 Task: Add a column "Latest update".
Action: Mouse moved to (576, 295)
Screenshot: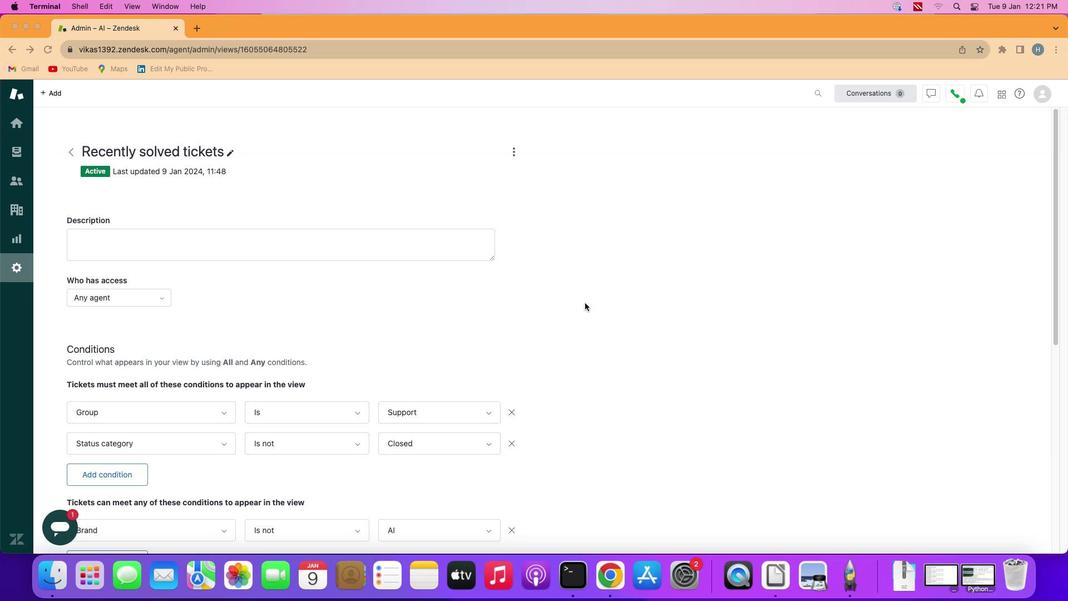 
Action: Mouse scrolled (576, 295) with delta (-7, -8)
Screenshot: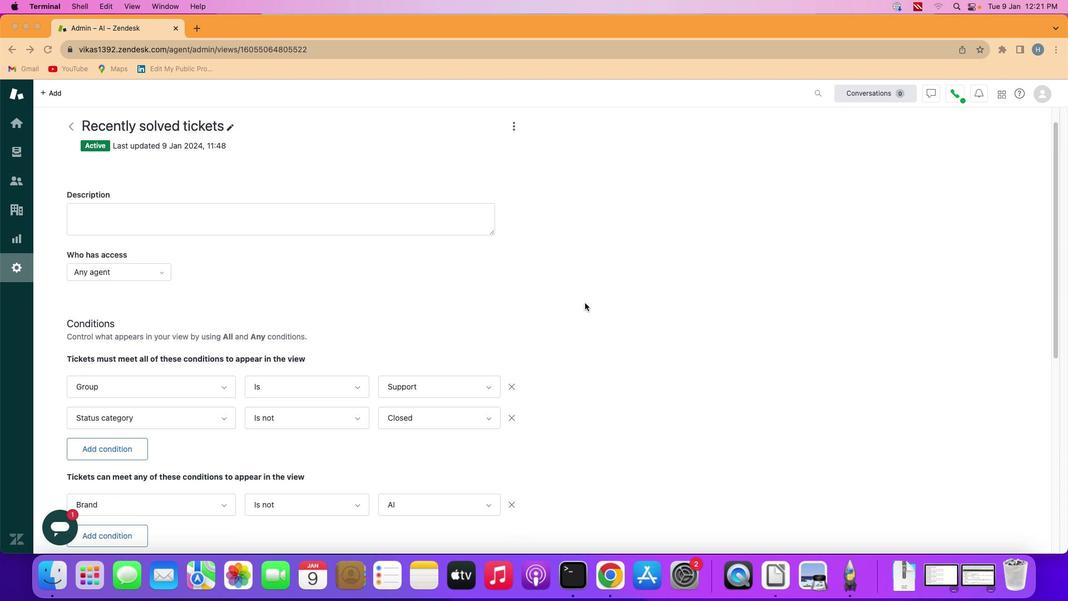 
Action: Mouse scrolled (576, 295) with delta (-7, -8)
Screenshot: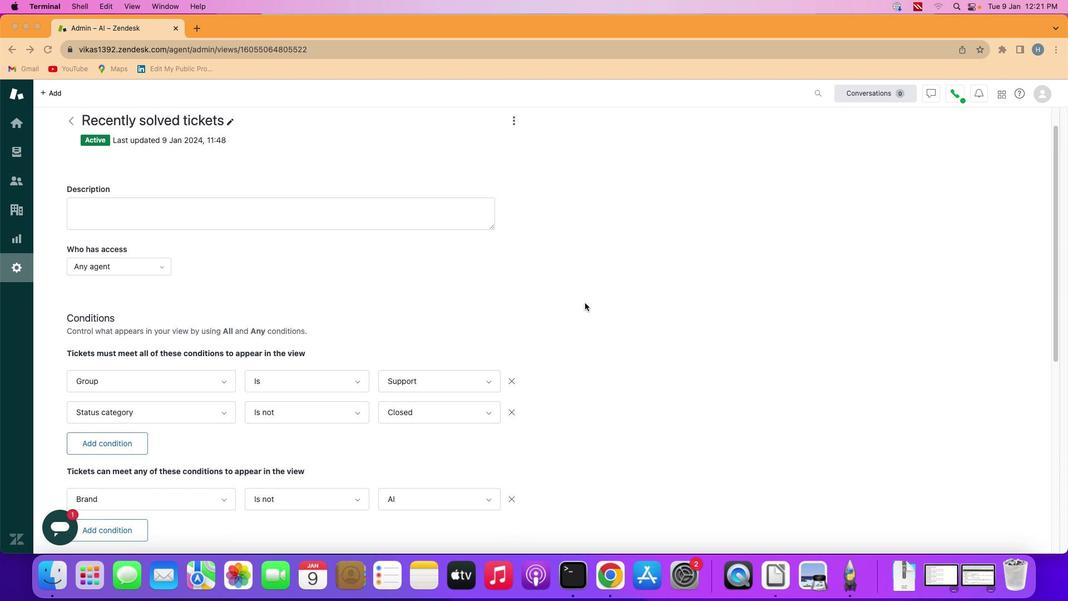 
Action: Mouse scrolled (576, 295) with delta (-7, -8)
Screenshot: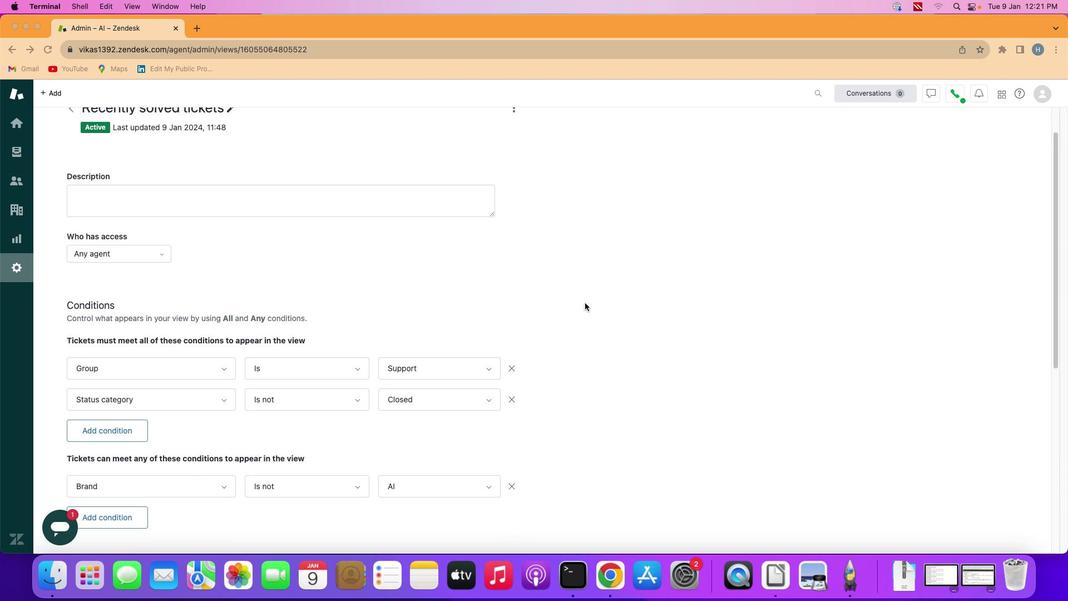 
Action: Mouse scrolled (576, 295) with delta (-7, -7)
Screenshot: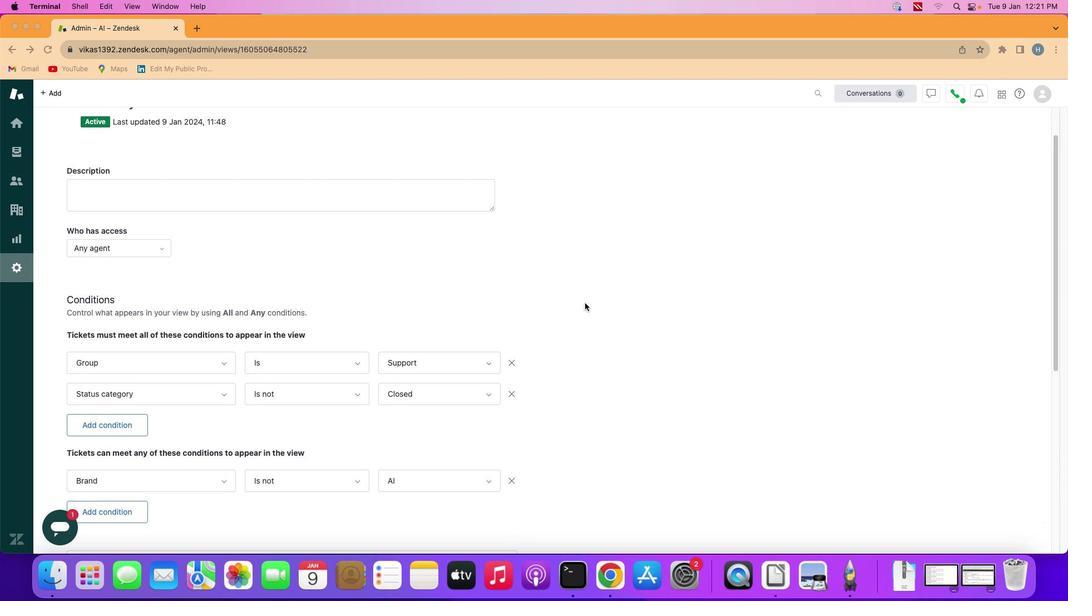 
Action: Mouse scrolled (576, 295) with delta (-7, -8)
Screenshot: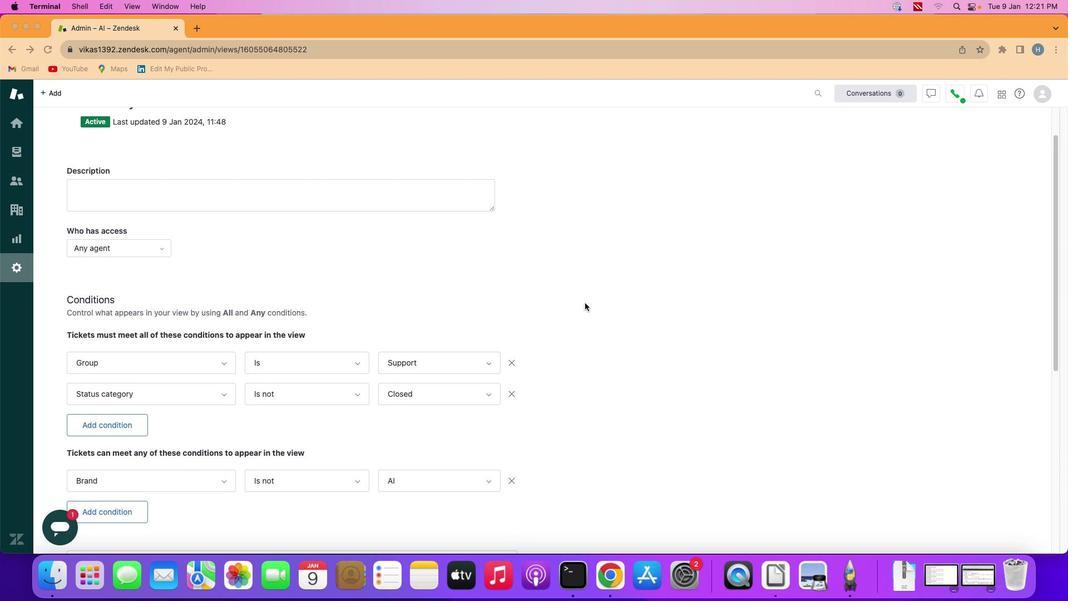 
Action: Mouse scrolled (576, 295) with delta (-7, -8)
Screenshot: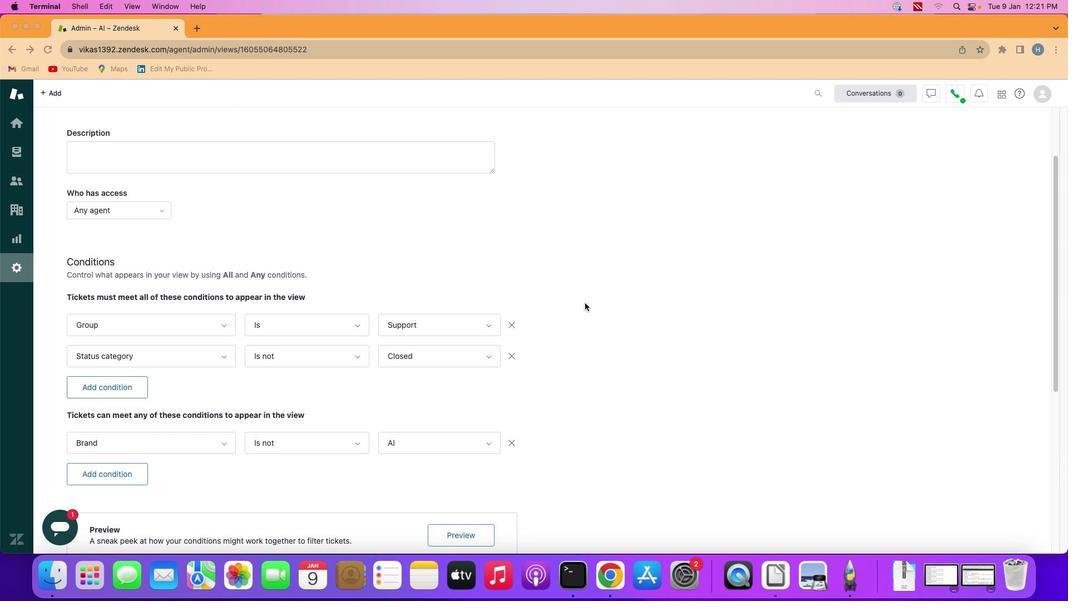 
Action: Mouse scrolled (576, 295) with delta (-7, -8)
Screenshot: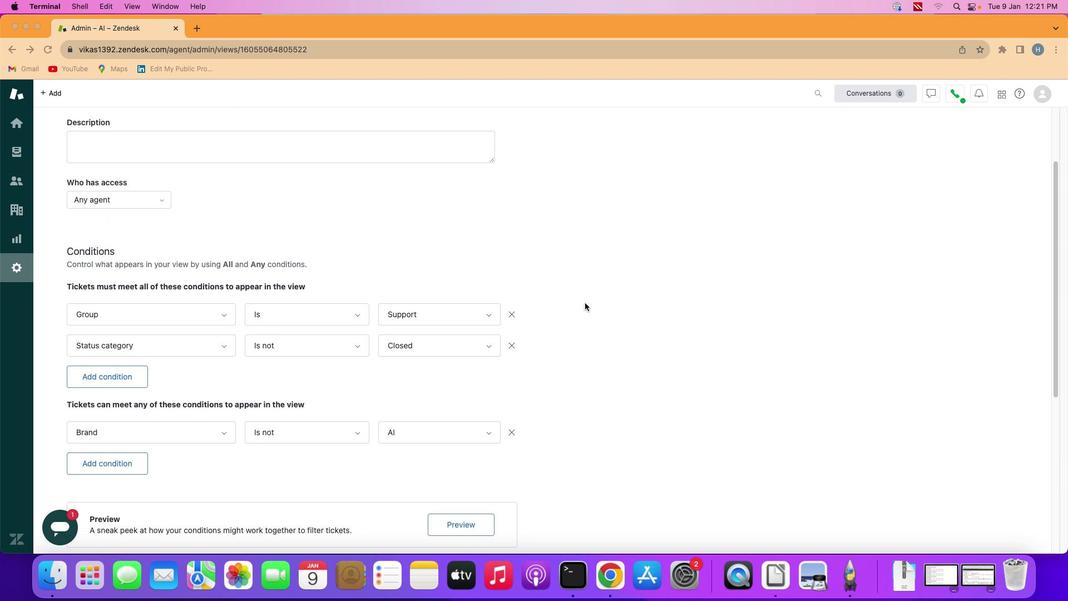 
Action: Mouse scrolled (576, 295) with delta (-7, -8)
Screenshot: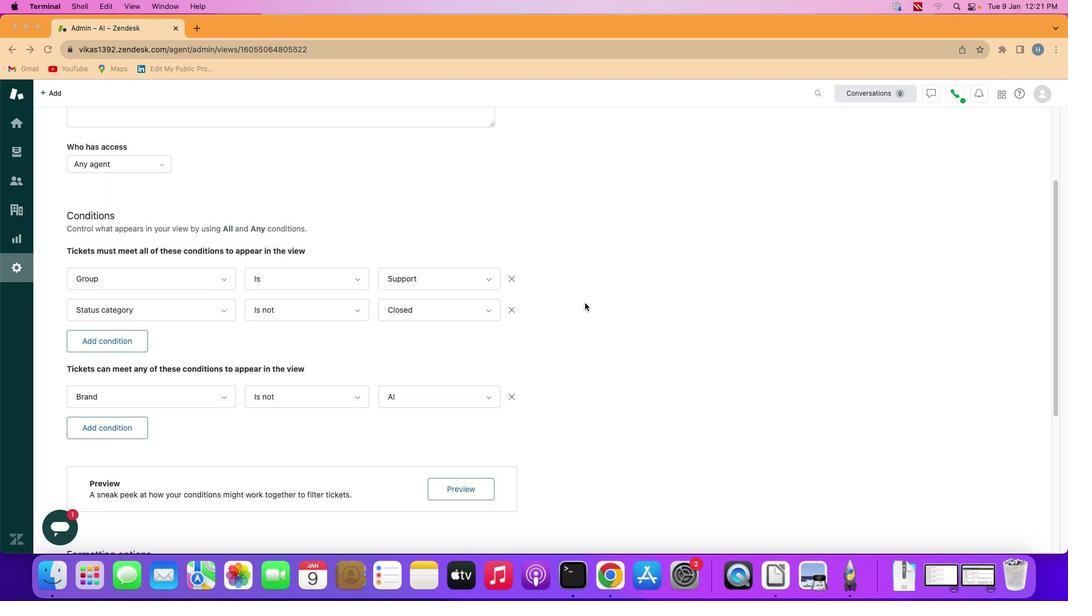 
Action: Mouse scrolled (576, 295) with delta (-7, -8)
Screenshot: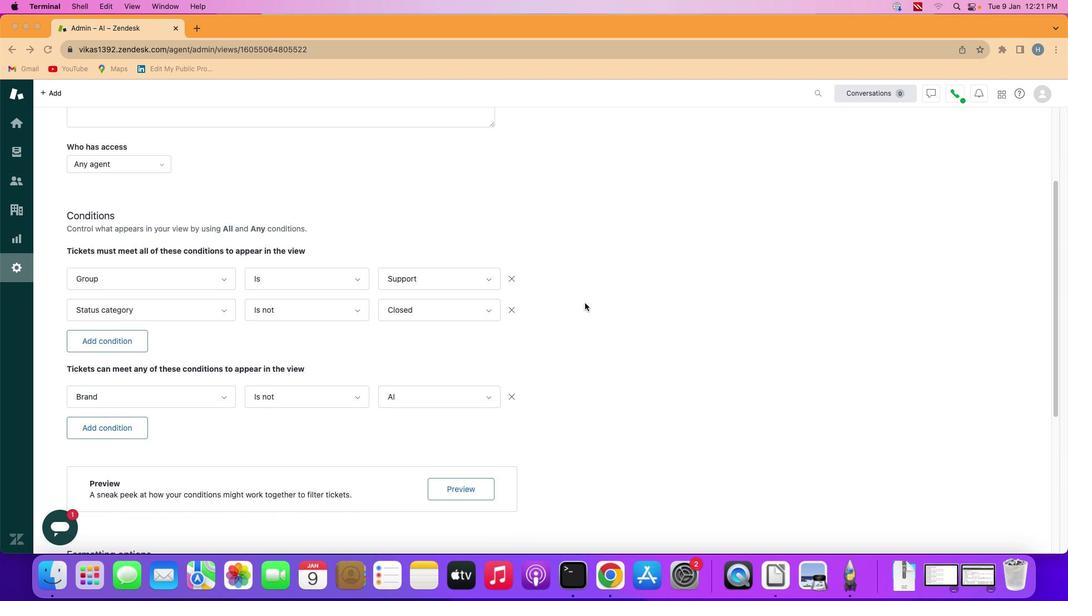 
Action: Mouse scrolled (576, 295) with delta (-7, -8)
Screenshot: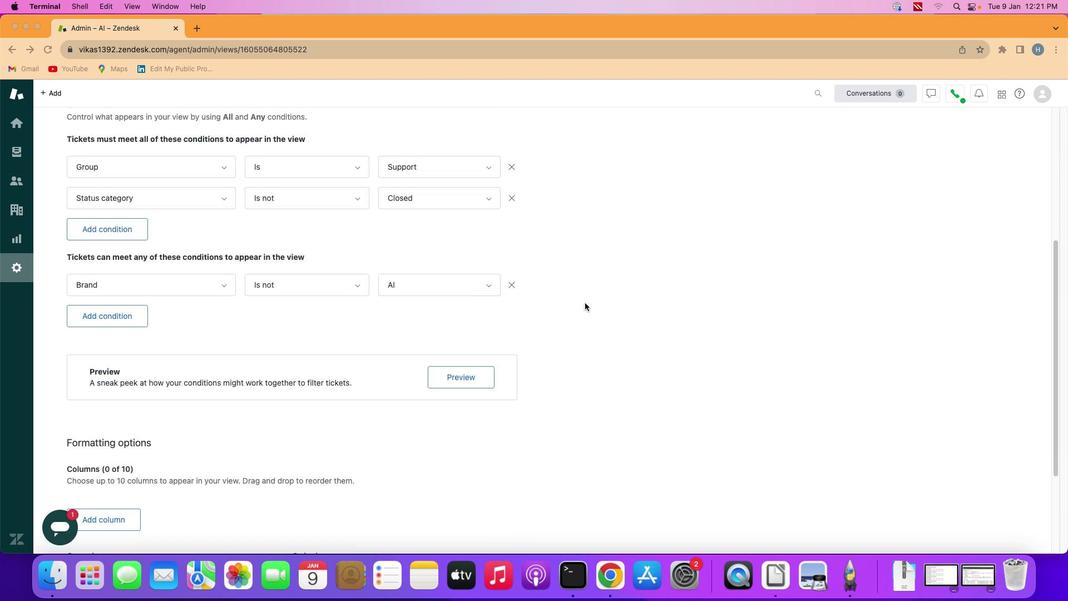 
Action: Mouse scrolled (576, 295) with delta (-7, -6)
Screenshot: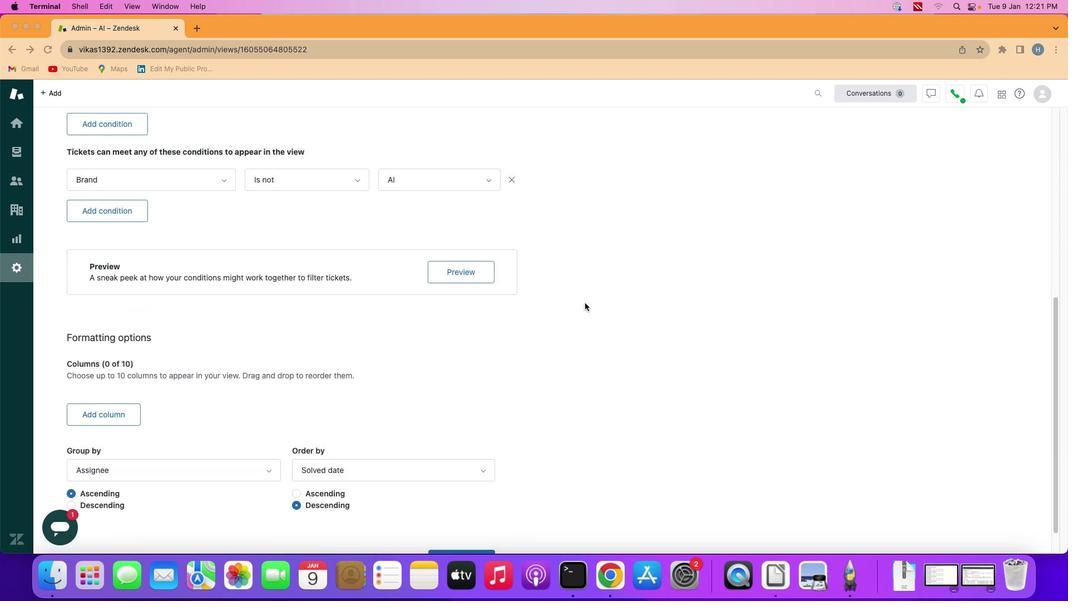 
Action: Mouse scrolled (576, 295) with delta (-7, -9)
Screenshot: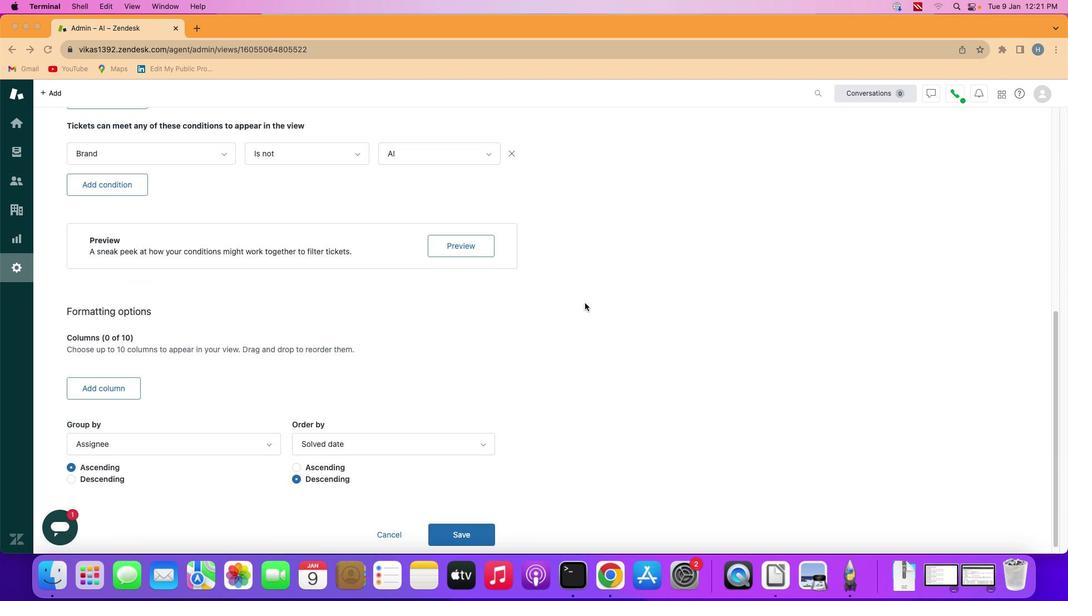 
Action: Mouse scrolled (576, 295) with delta (-7, -8)
Screenshot: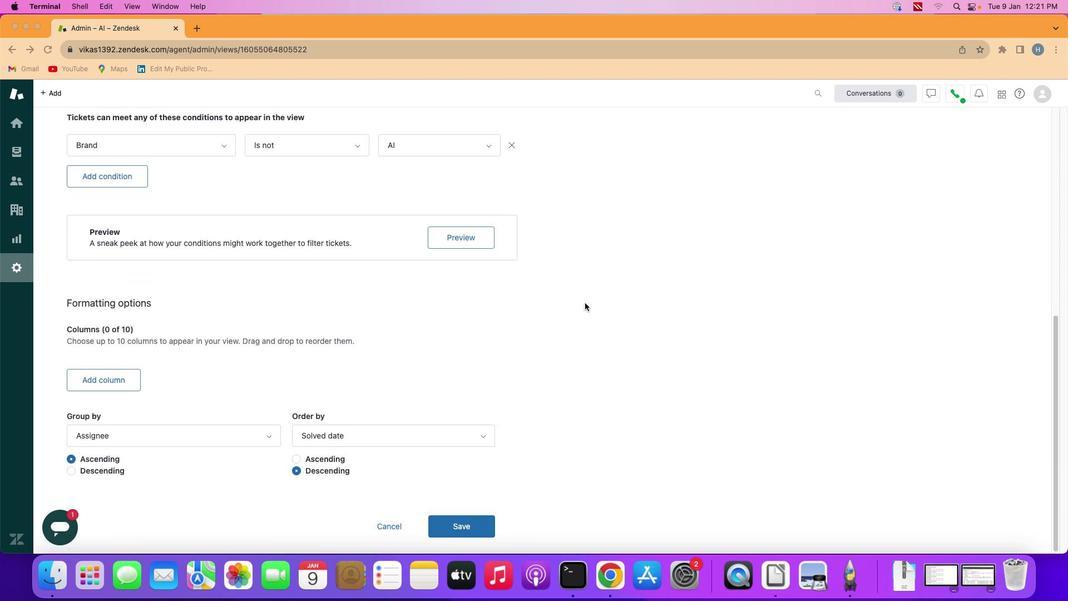 
Action: Mouse scrolled (576, 295) with delta (-7, -10)
Screenshot: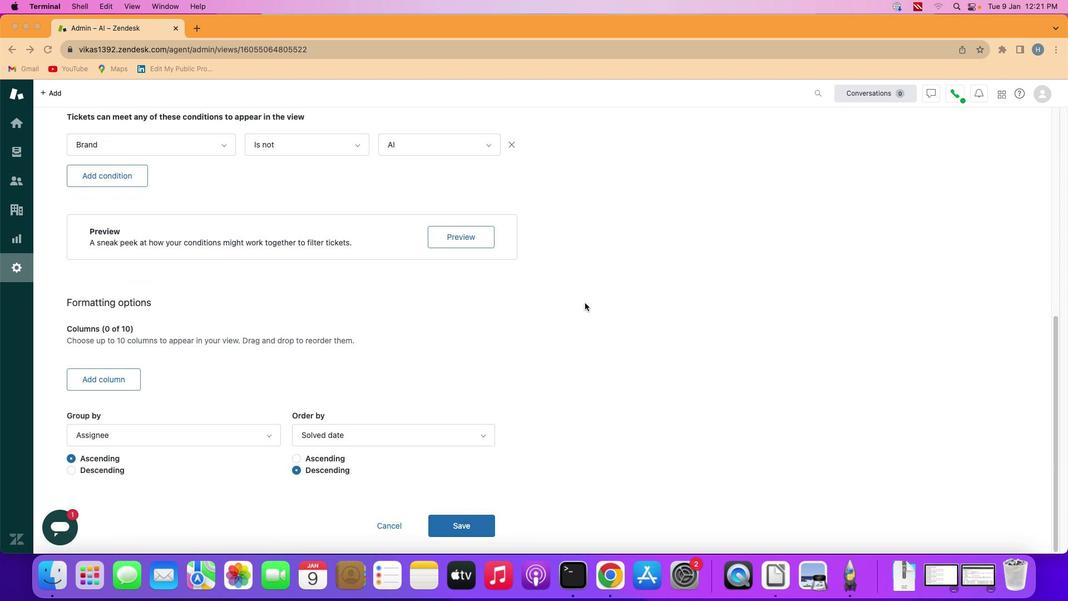 
Action: Mouse scrolled (576, 295) with delta (-7, -10)
Screenshot: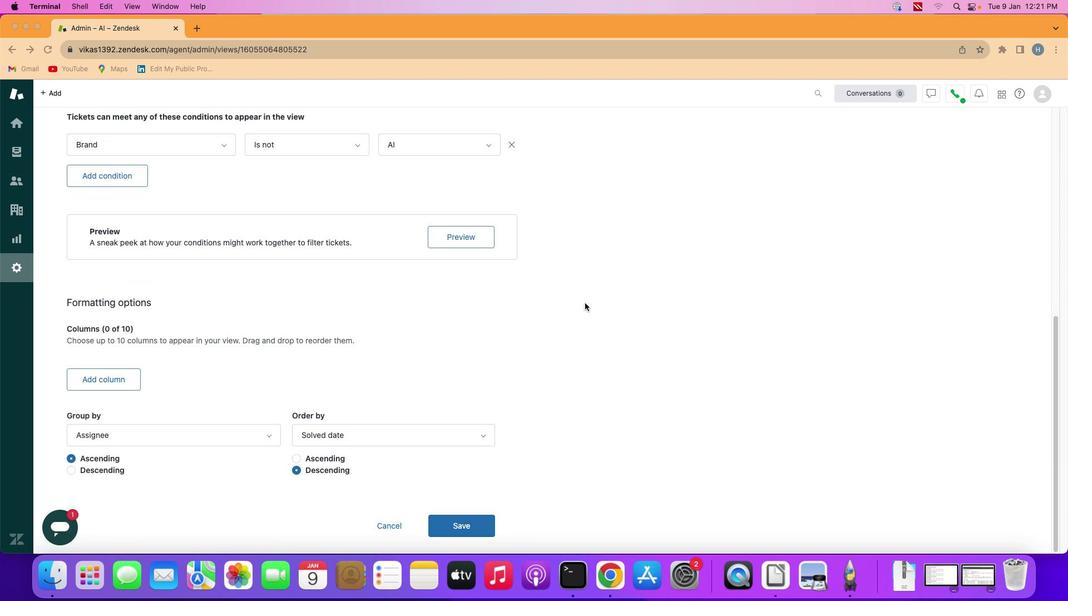 
Action: Mouse scrolled (576, 295) with delta (-7, -8)
Screenshot: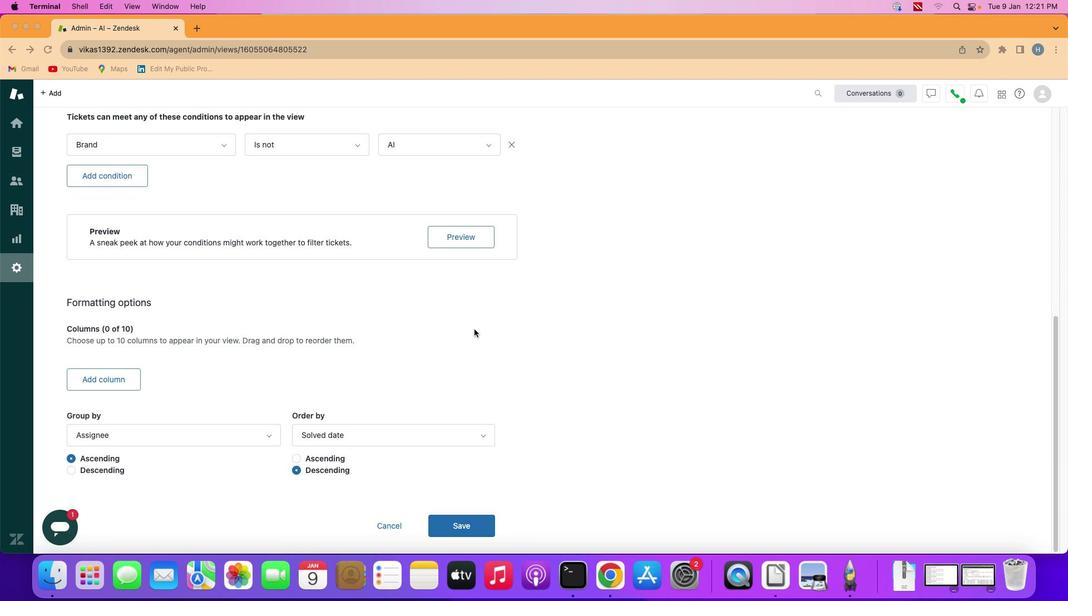 
Action: Mouse scrolled (576, 295) with delta (-7, -8)
Screenshot: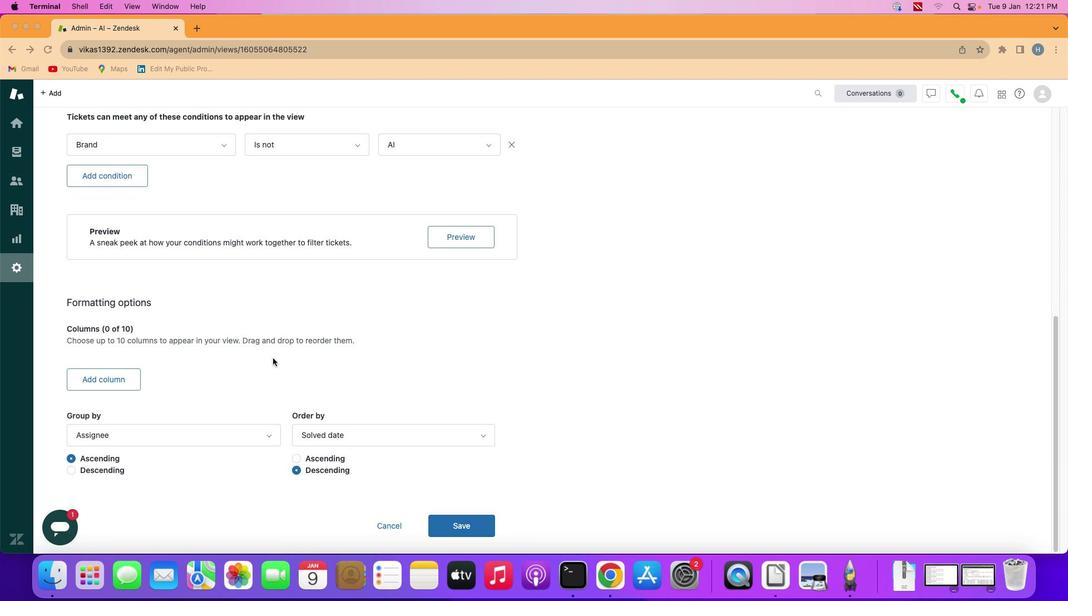 
Action: Mouse scrolled (576, 295) with delta (-7, -8)
Screenshot: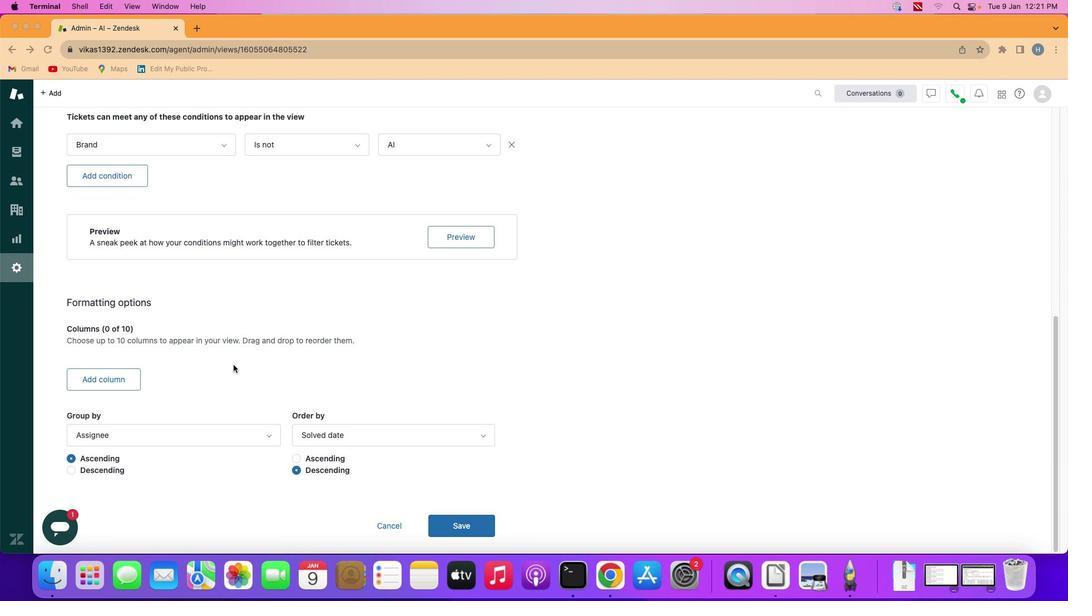 
Action: Mouse scrolled (576, 295) with delta (-7, -9)
Screenshot: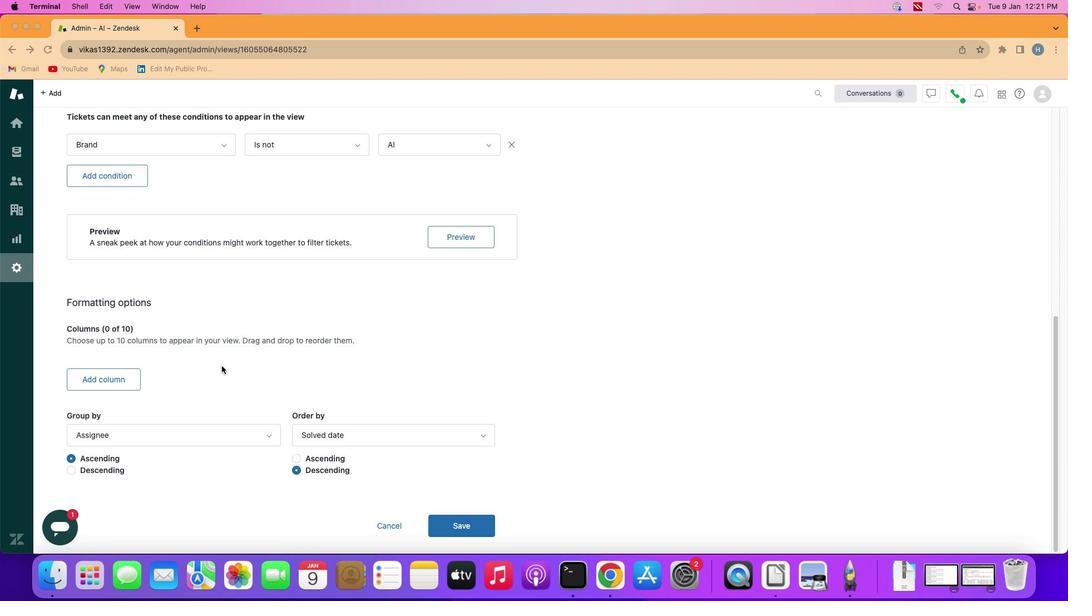 
Action: Mouse moved to (212, 358)
Screenshot: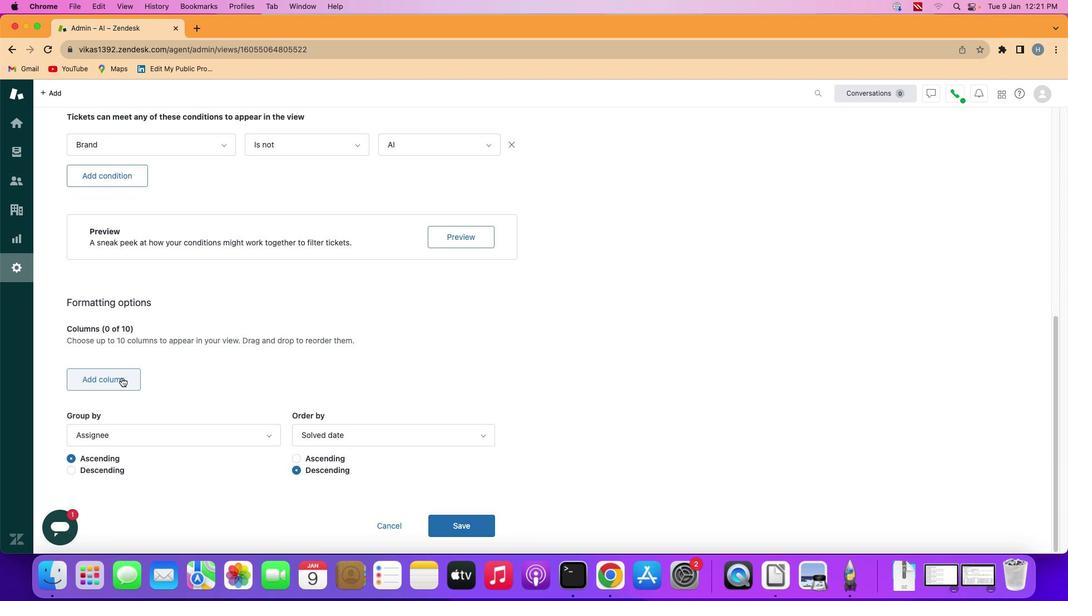 
Action: Mouse pressed left at (212, 358)
Screenshot: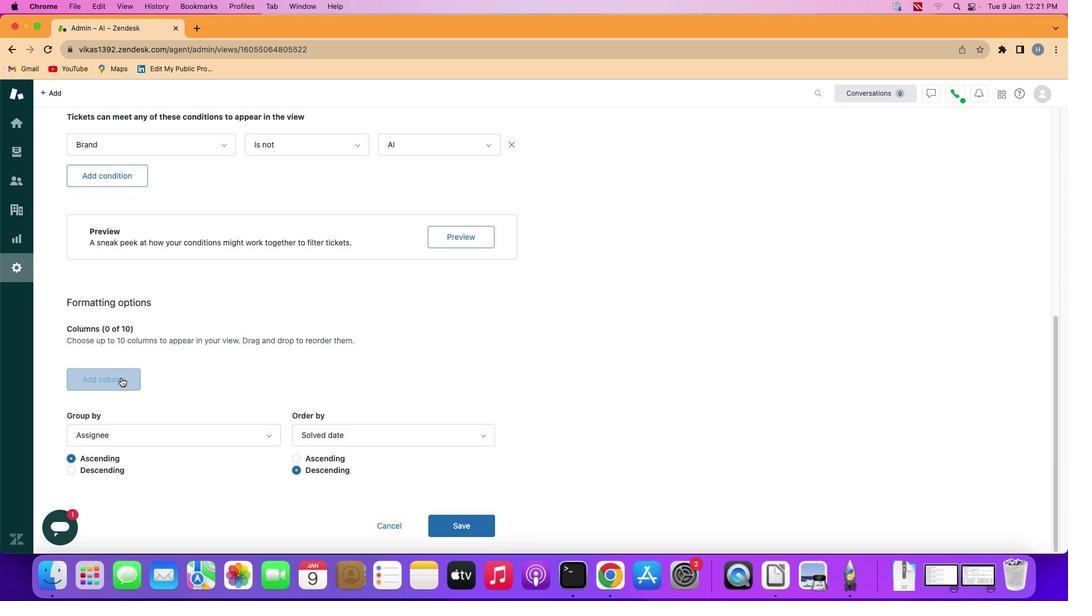 
Action: Mouse moved to (113, 369)
Screenshot: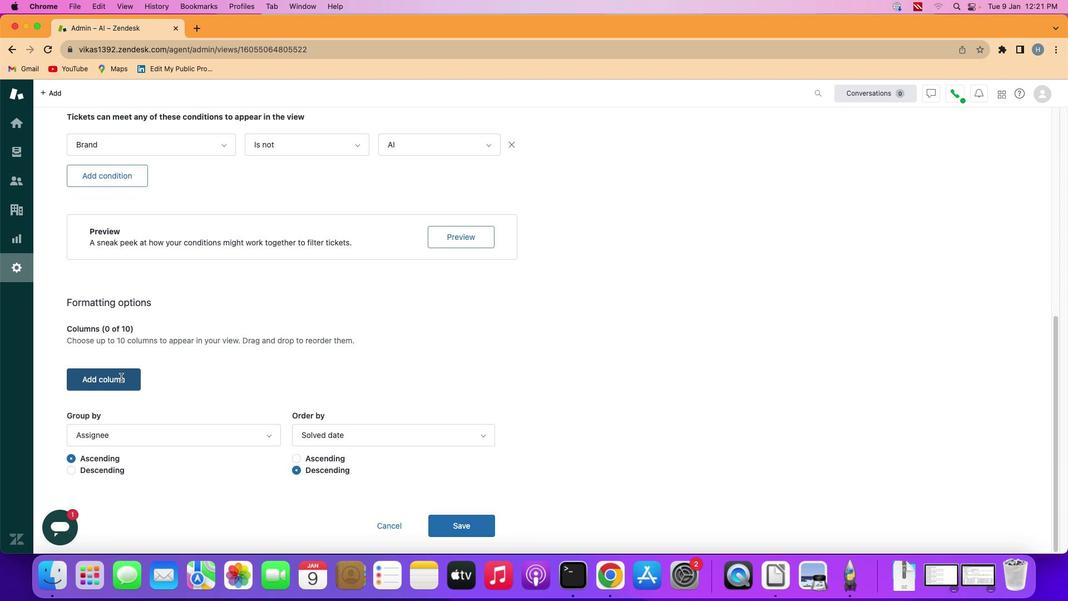 
Action: Mouse pressed left at (113, 369)
Screenshot: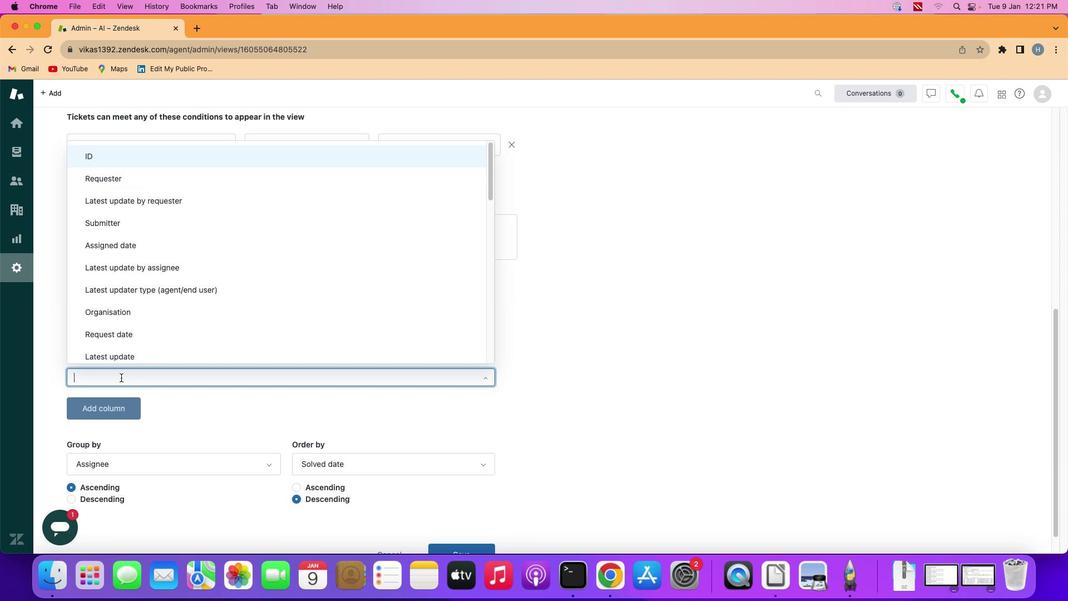 
Action: Mouse moved to (173, 346)
Screenshot: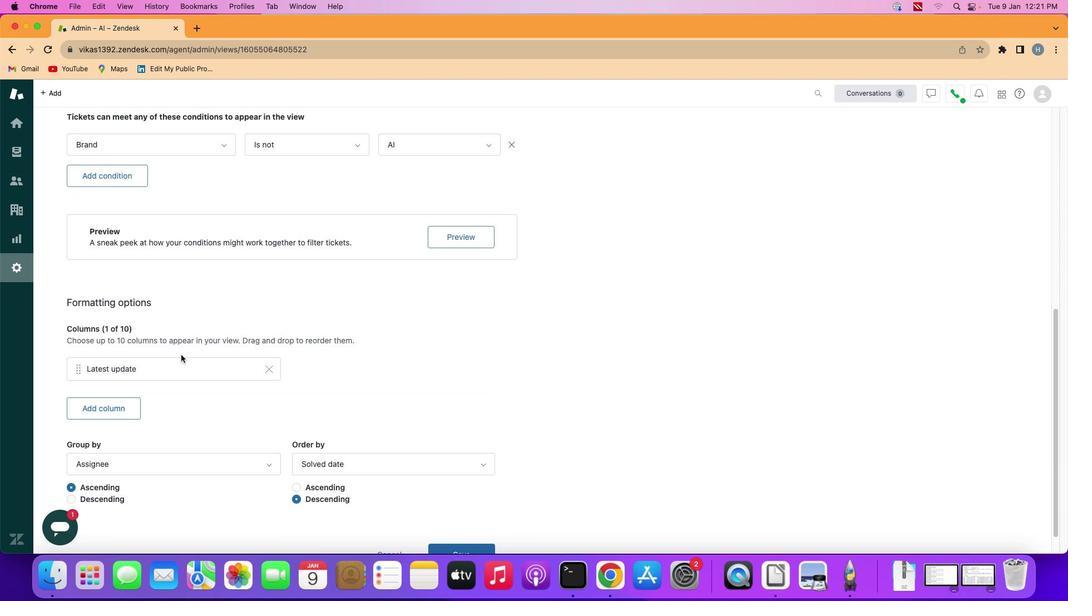 
Action: Mouse pressed left at (173, 346)
Screenshot: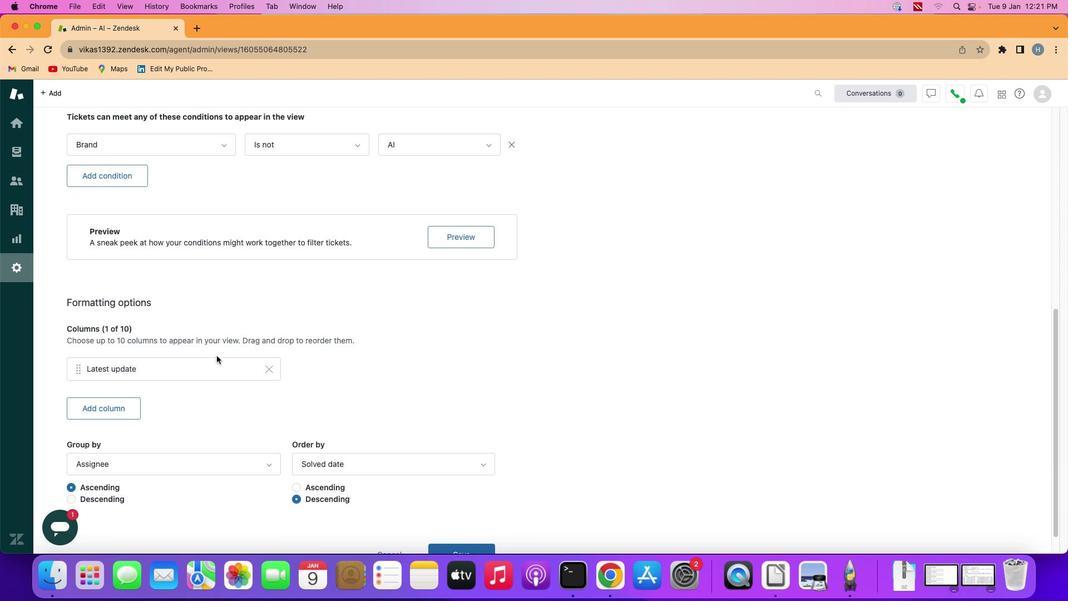 
Action: Mouse moved to (366, 329)
Screenshot: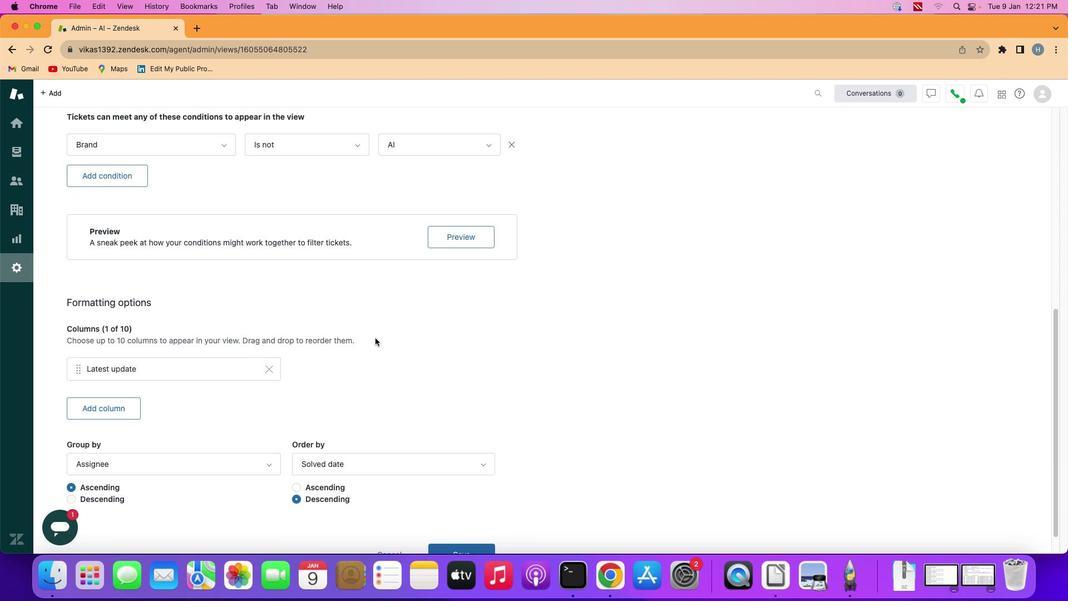 
